 Task: Set up a reminder for the mentoring session.
Action: Mouse moved to (89, 153)
Screenshot: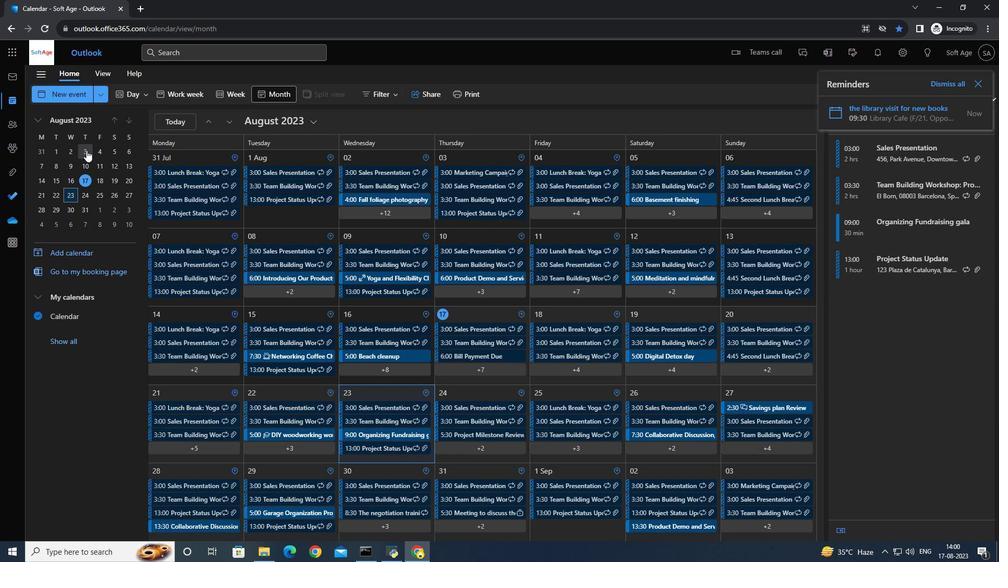 
Action: Mouse pressed left at (89, 153)
Screenshot: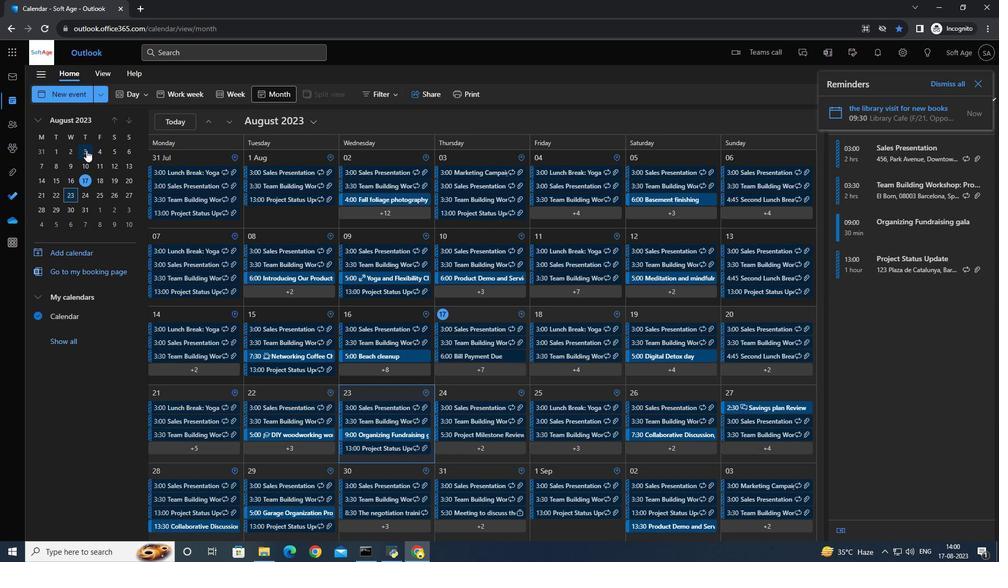 
Action: Mouse moved to (84, 94)
Screenshot: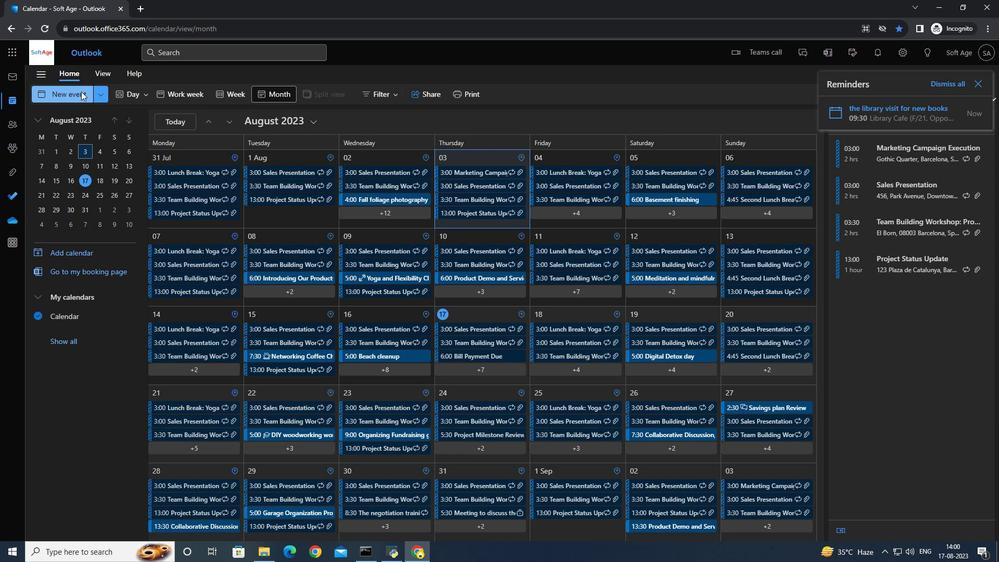 
Action: Mouse pressed left at (84, 94)
Screenshot: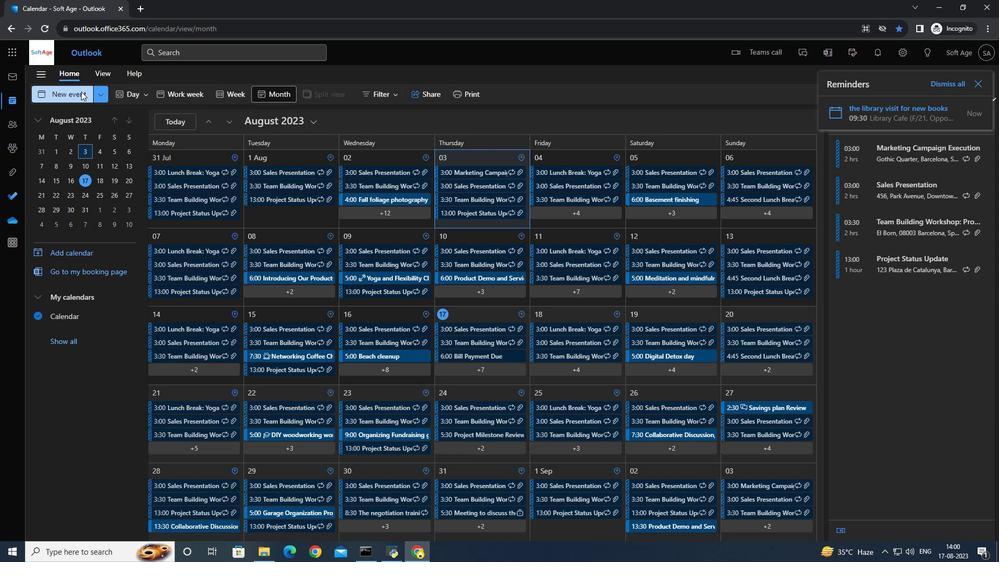 
Action: Mouse moved to (258, 168)
Screenshot: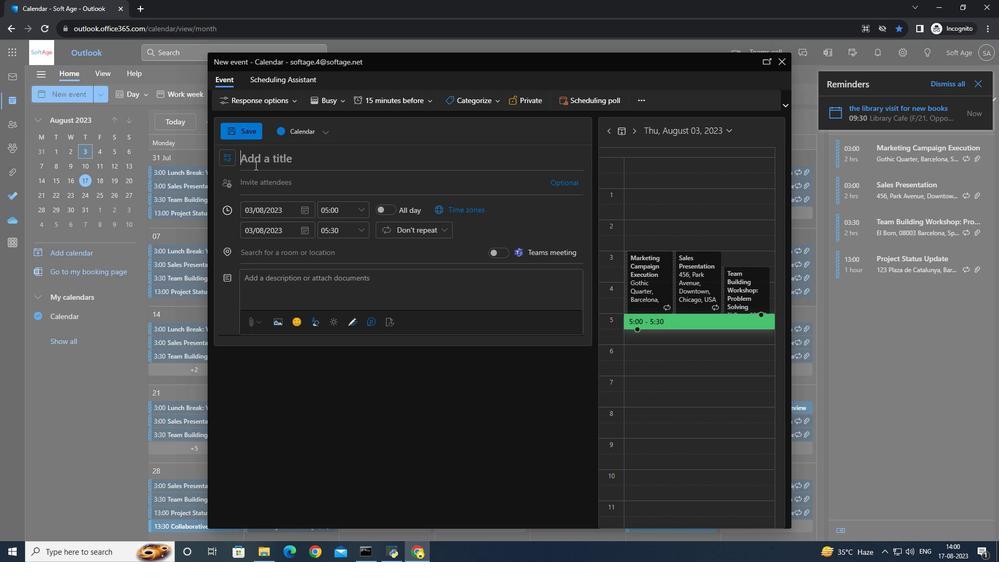 
Action: Key pressed <Key.caps_lock>M<Key.caps_lock>entoring<Key.space>session
Screenshot: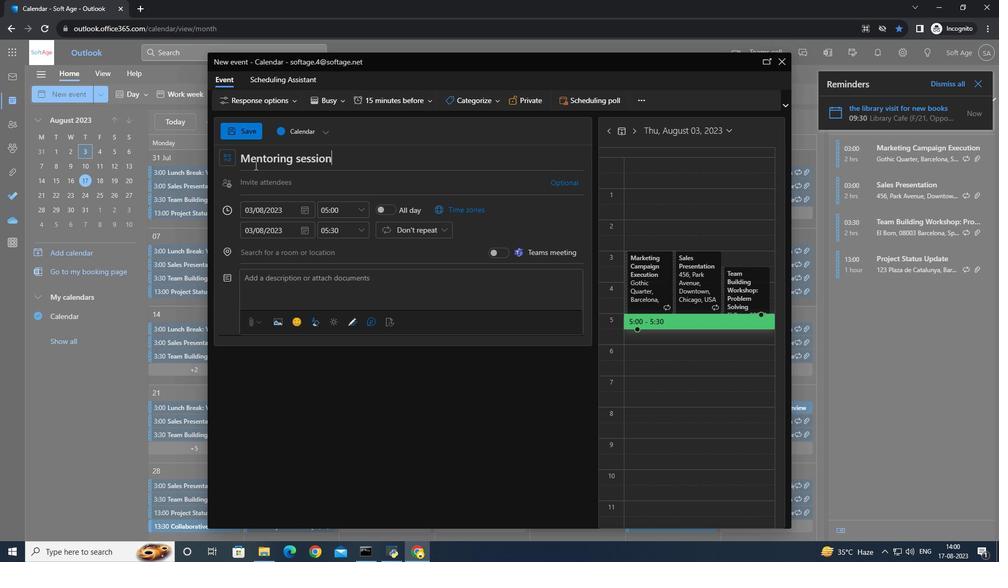 
Action: Mouse moved to (355, 211)
Screenshot: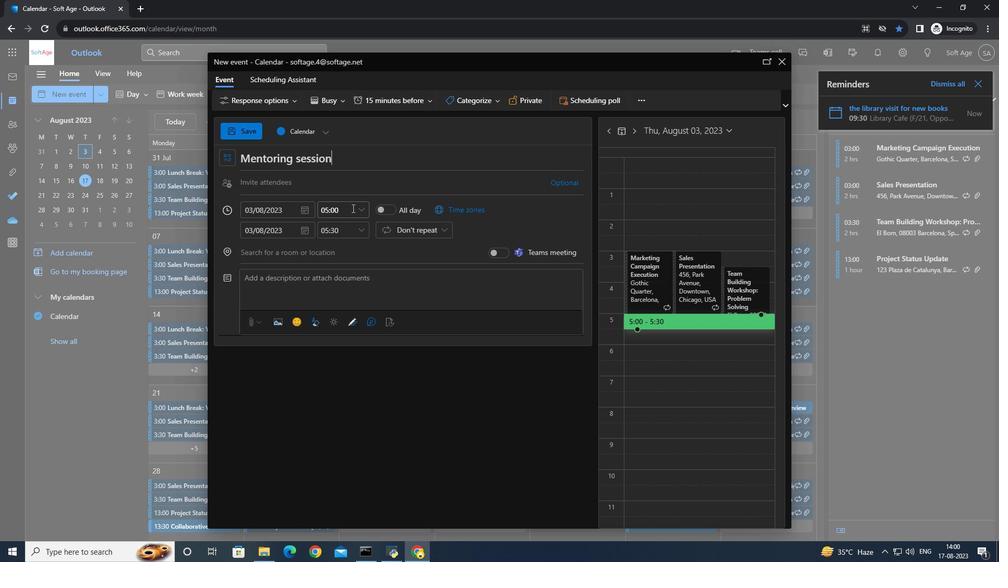 
Action: Mouse pressed left at (355, 211)
Screenshot: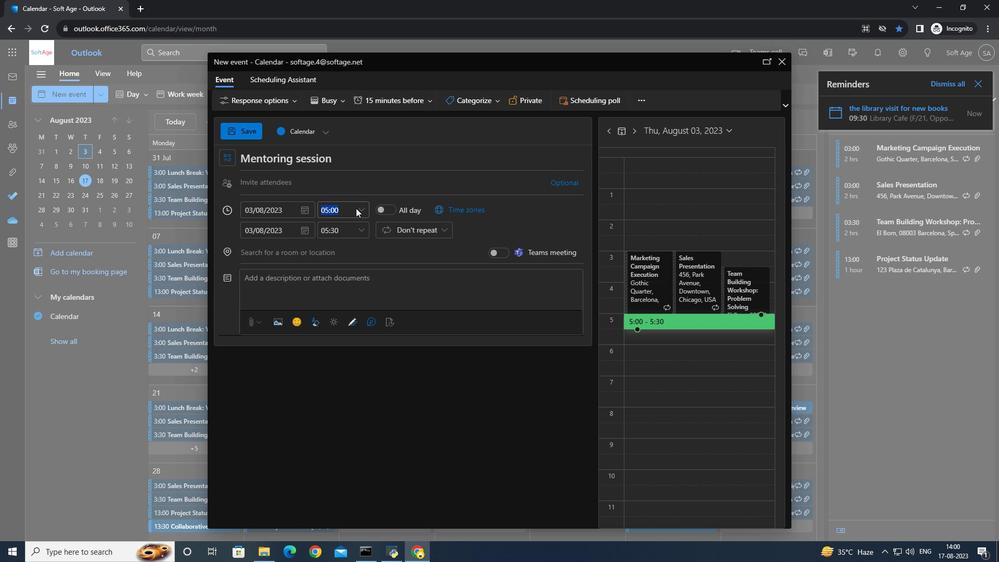 
Action: Mouse moved to (364, 211)
Screenshot: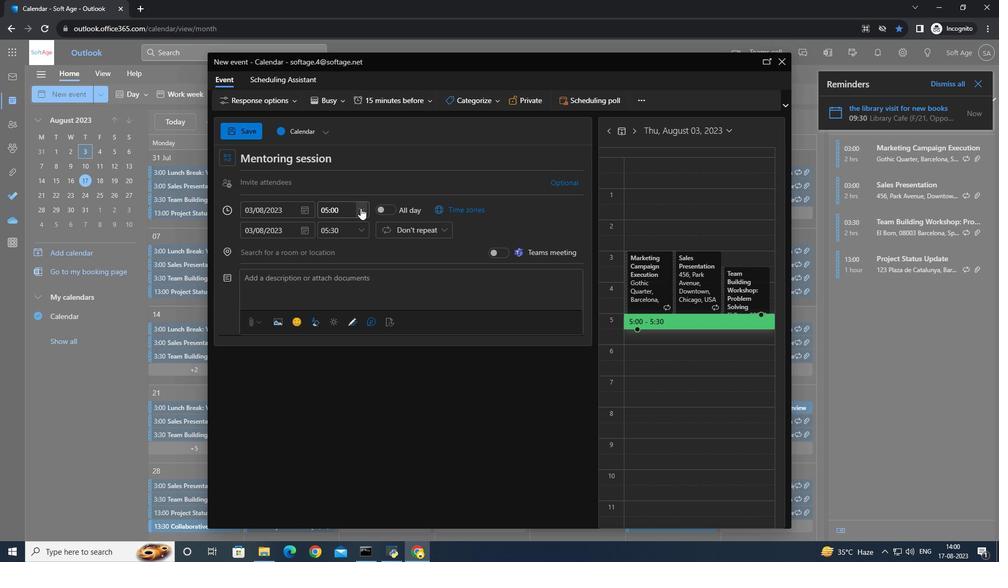 
Action: Mouse pressed left at (364, 211)
Screenshot: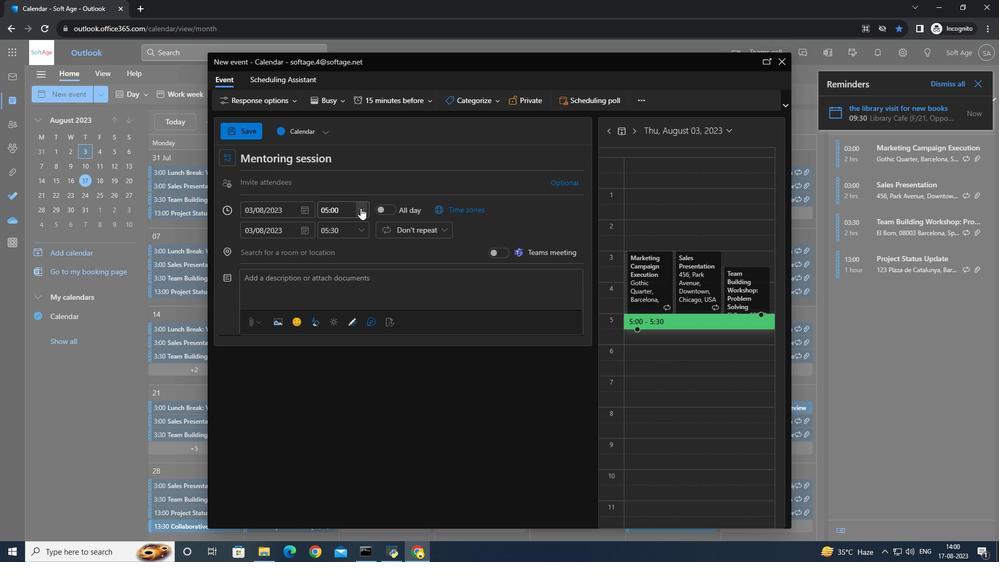 
Action: Mouse moved to (366, 259)
Screenshot: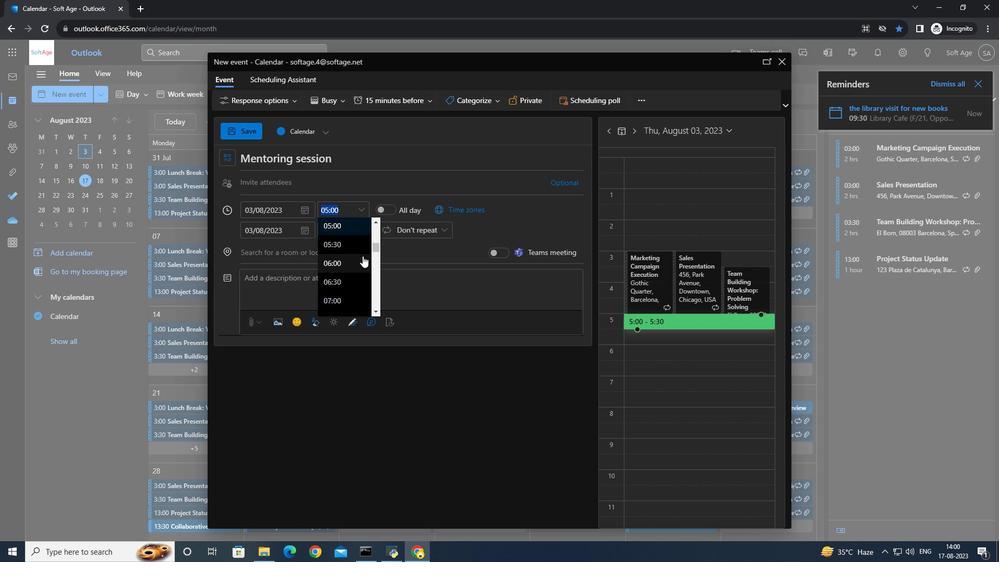 
Action: Mouse scrolled (366, 258) with delta (0, 0)
Screenshot: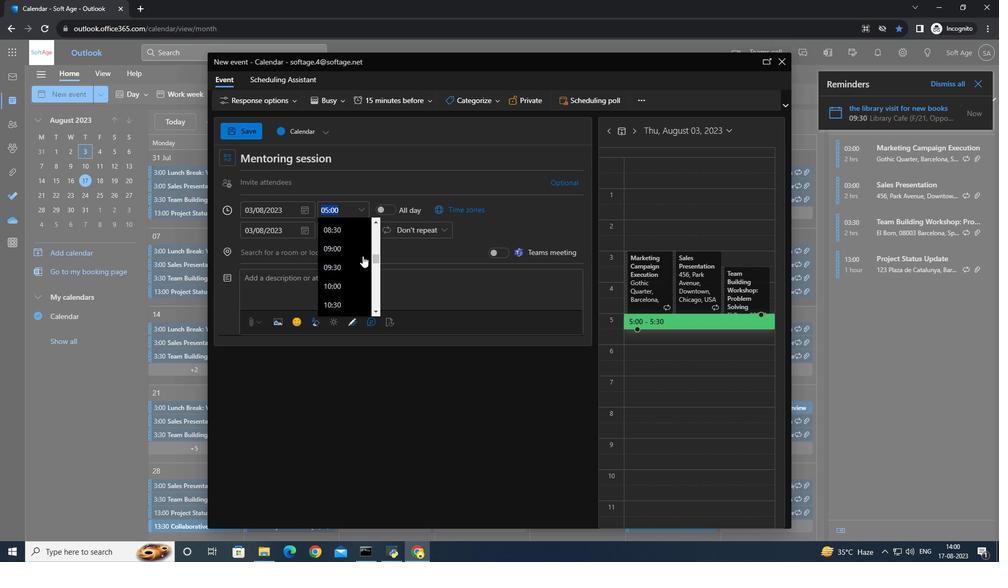 
Action: Mouse scrolled (366, 258) with delta (0, 0)
Screenshot: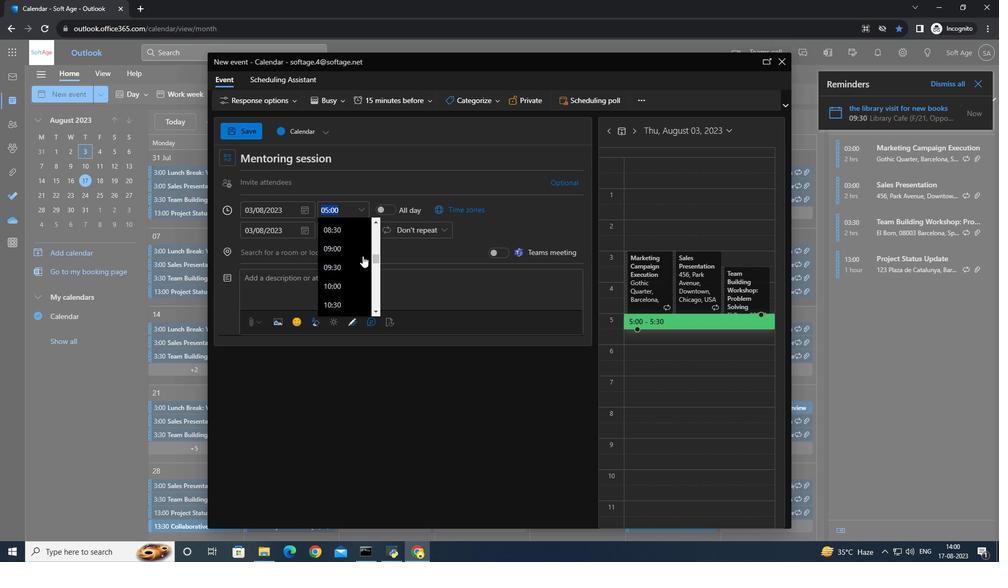 
Action: Mouse scrolled (366, 258) with delta (0, 0)
Screenshot: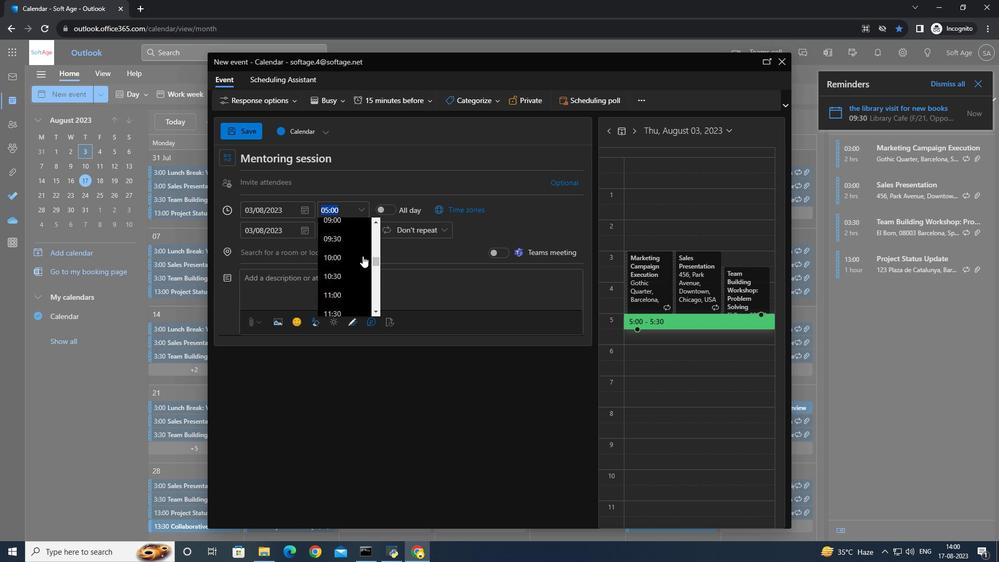 
Action: Mouse scrolled (366, 258) with delta (0, 0)
Screenshot: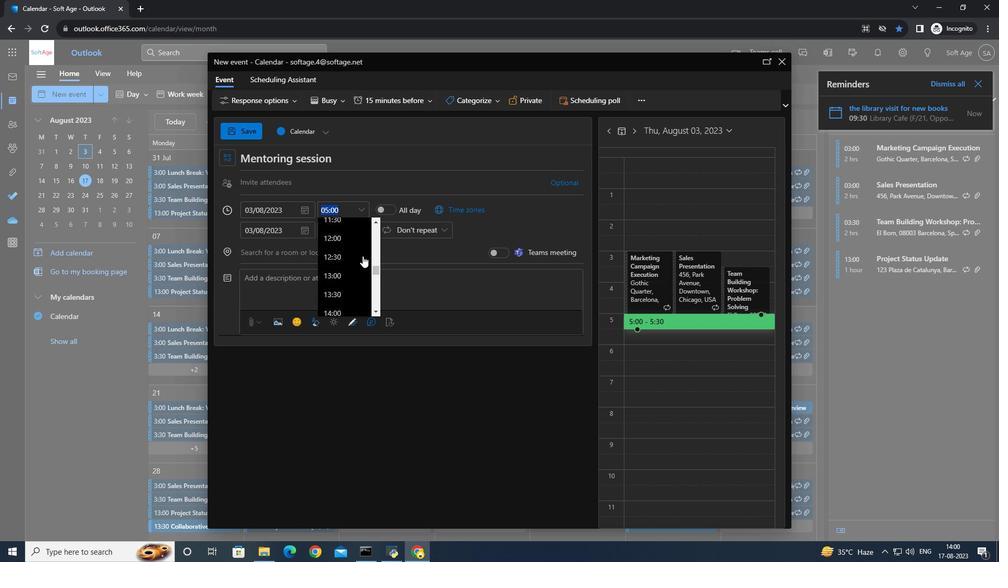 
Action: Mouse scrolled (366, 258) with delta (0, 0)
Screenshot: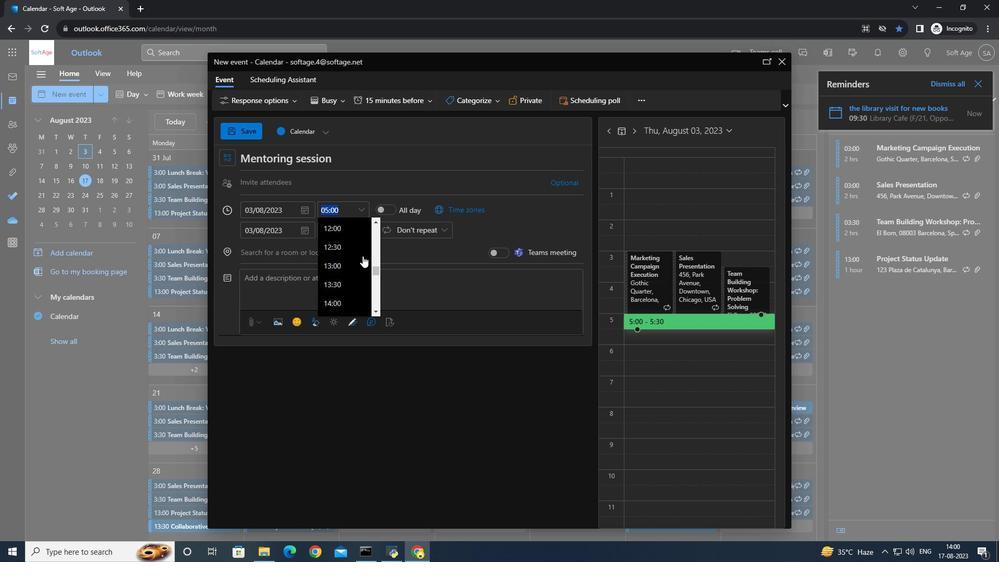 
Action: Mouse moved to (343, 281)
Screenshot: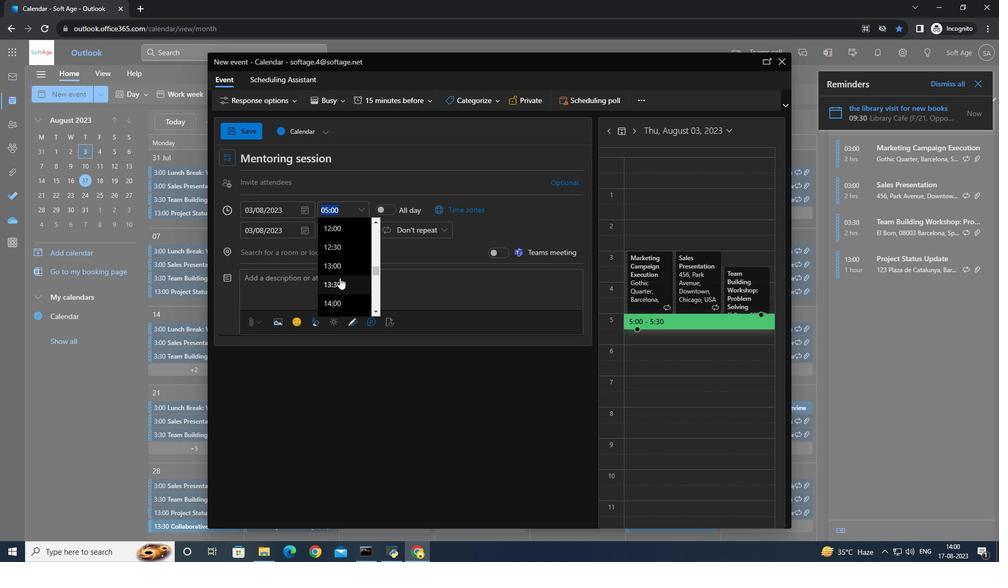 
Action: Mouse pressed left at (343, 281)
Screenshot: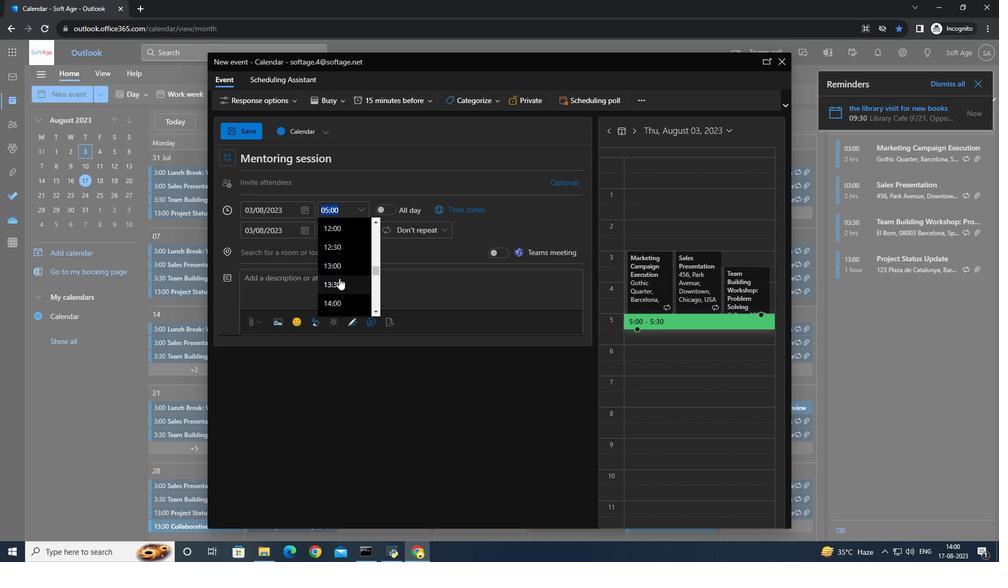 
Action: Mouse moved to (249, 138)
Screenshot: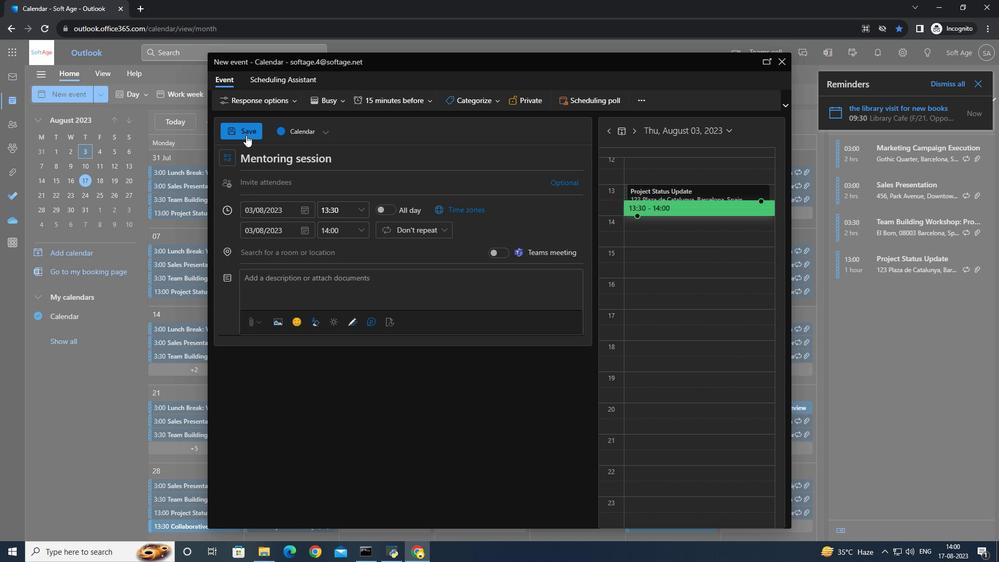 
Action: Mouse pressed left at (249, 138)
Screenshot: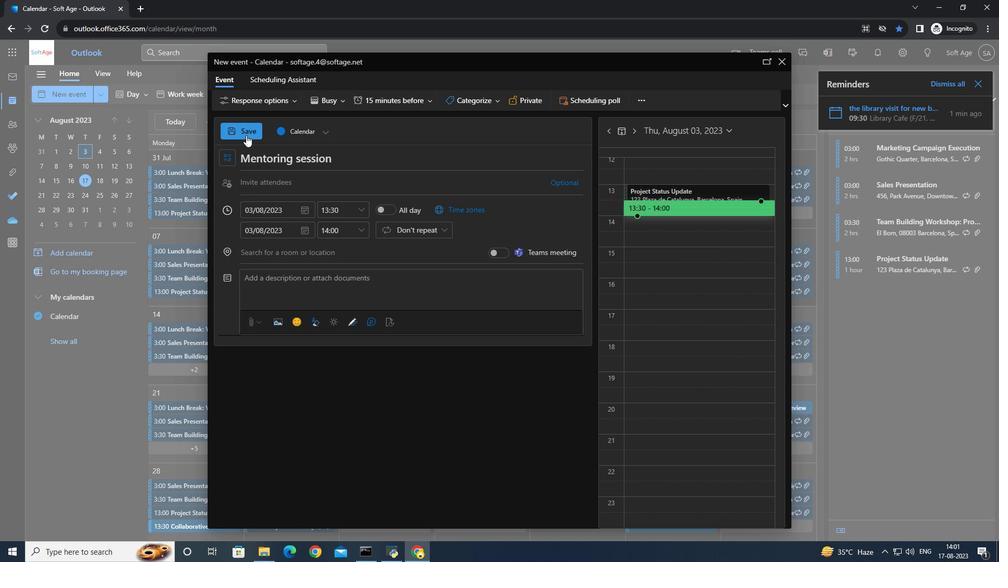 
